 Task: Create a due date automation trigger when advanced on, on the monday after a card is due add dates not starting tomorrow at 11:00 AM.
Action: Mouse moved to (1027, 82)
Screenshot: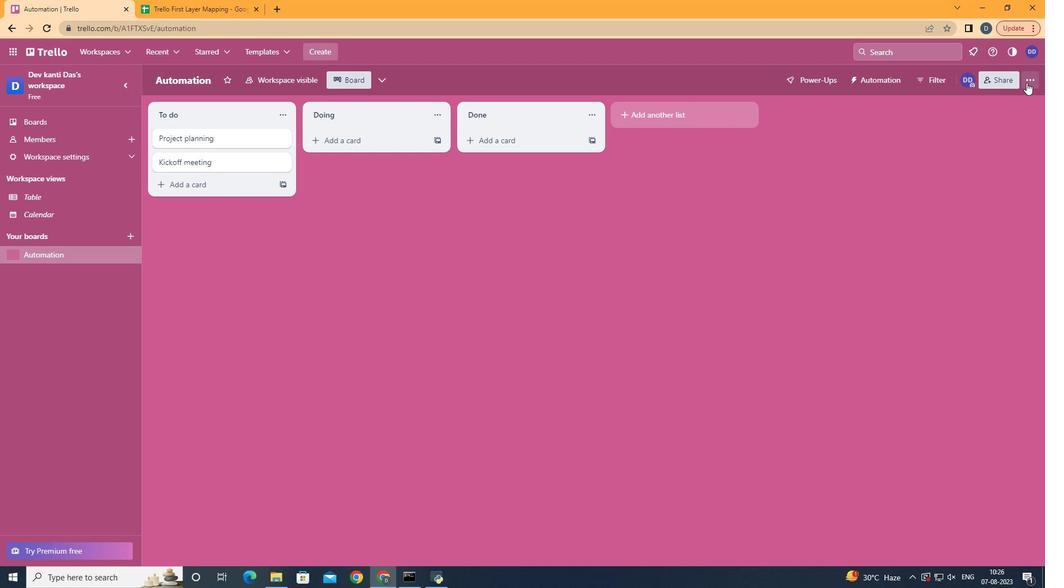 
Action: Mouse pressed left at (1027, 82)
Screenshot: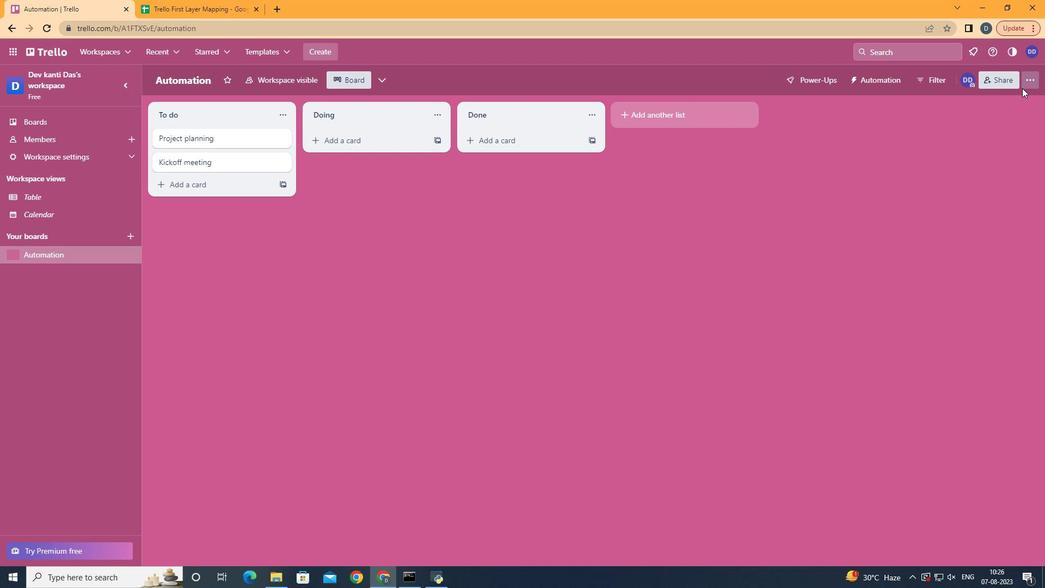 
Action: Mouse moved to (960, 227)
Screenshot: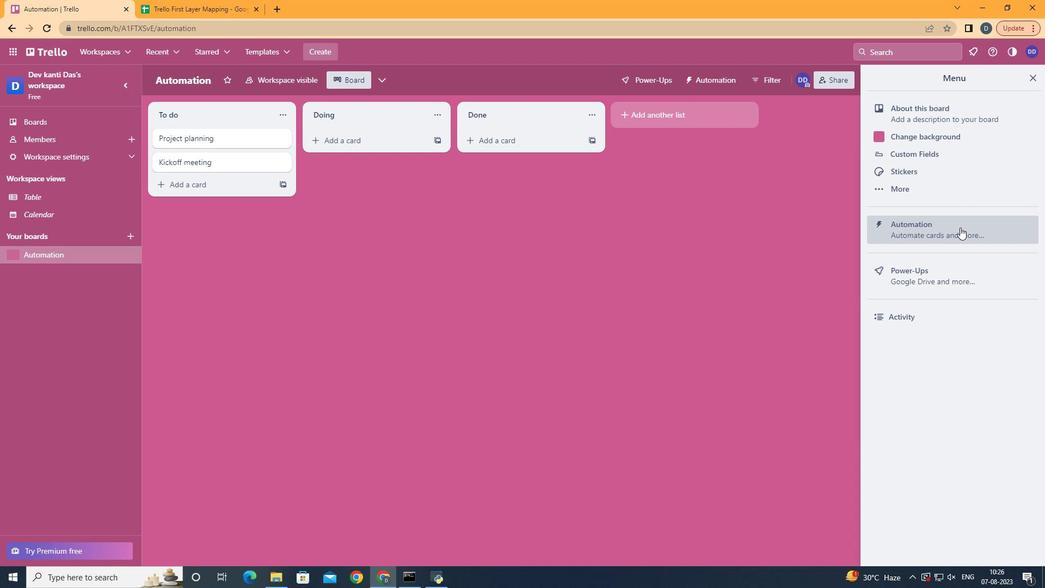 
Action: Mouse pressed left at (960, 227)
Screenshot: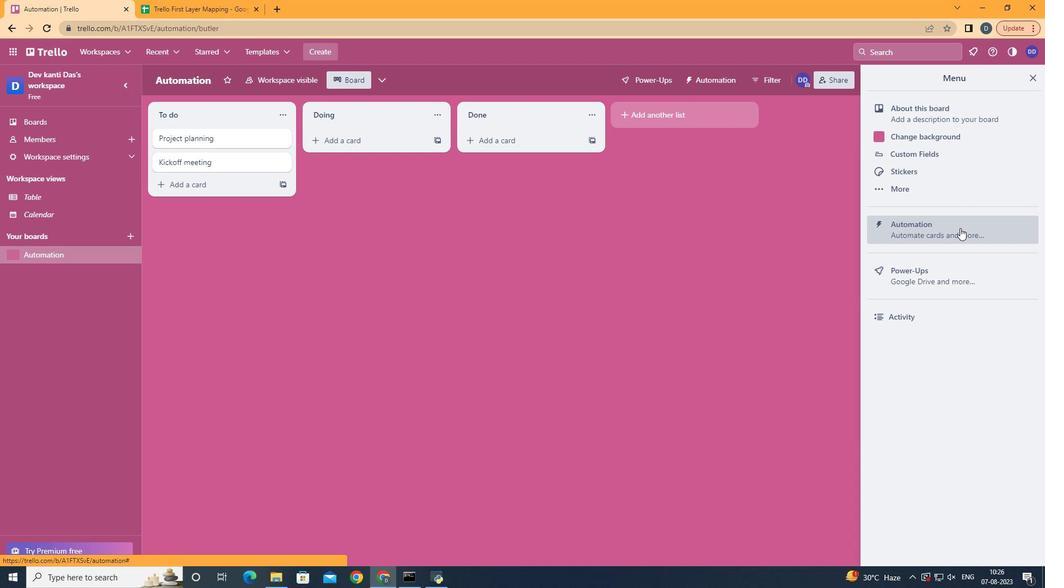 
Action: Mouse moved to (220, 224)
Screenshot: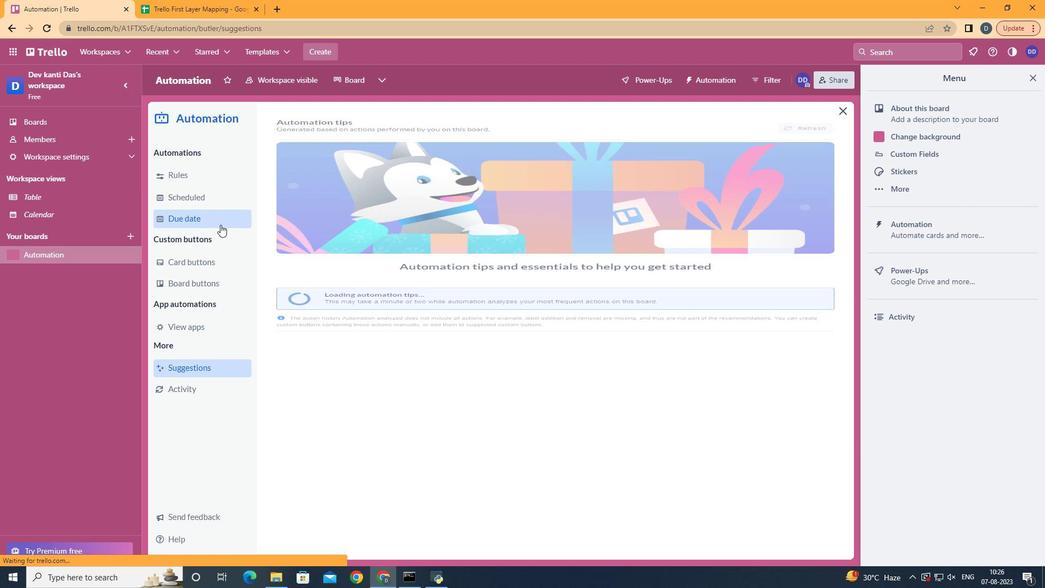 
Action: Mouse pressed left at (220, 224)
Screenshot: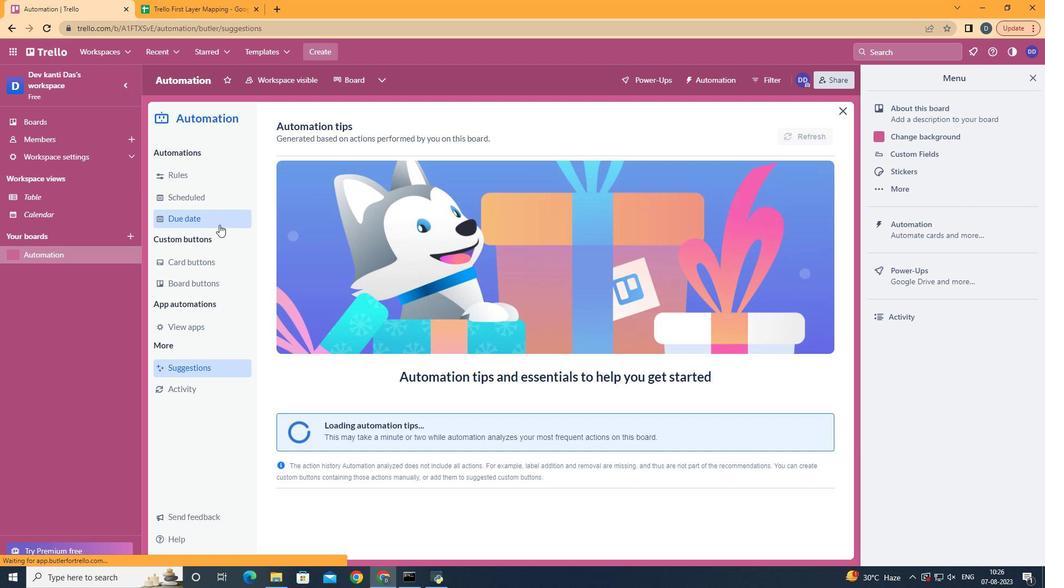 
Action: Mouse moved to (759, 129)
Screenshot: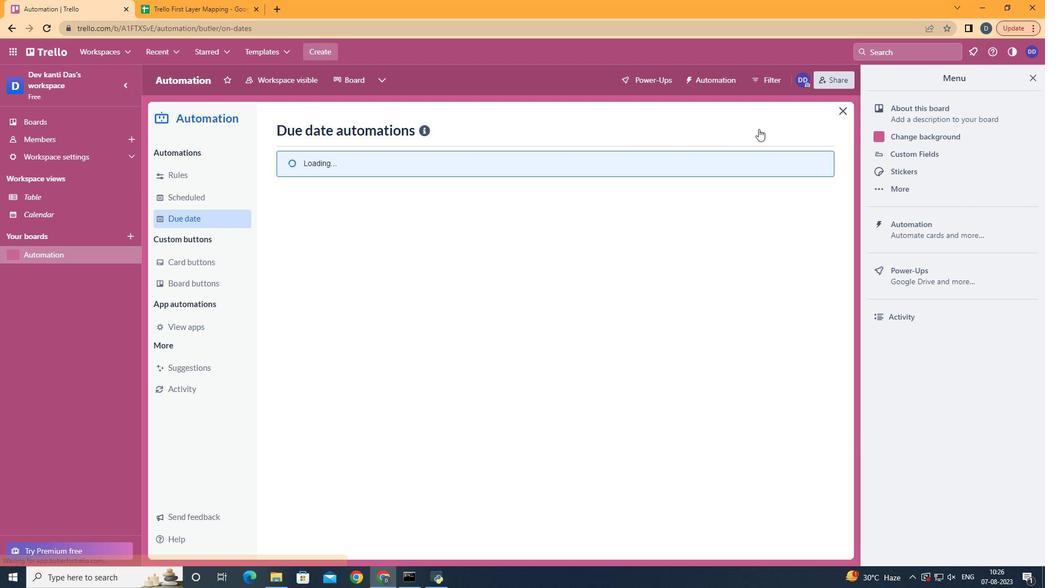 
Action: Mouse pressed left at (759, 129)
Screenshot: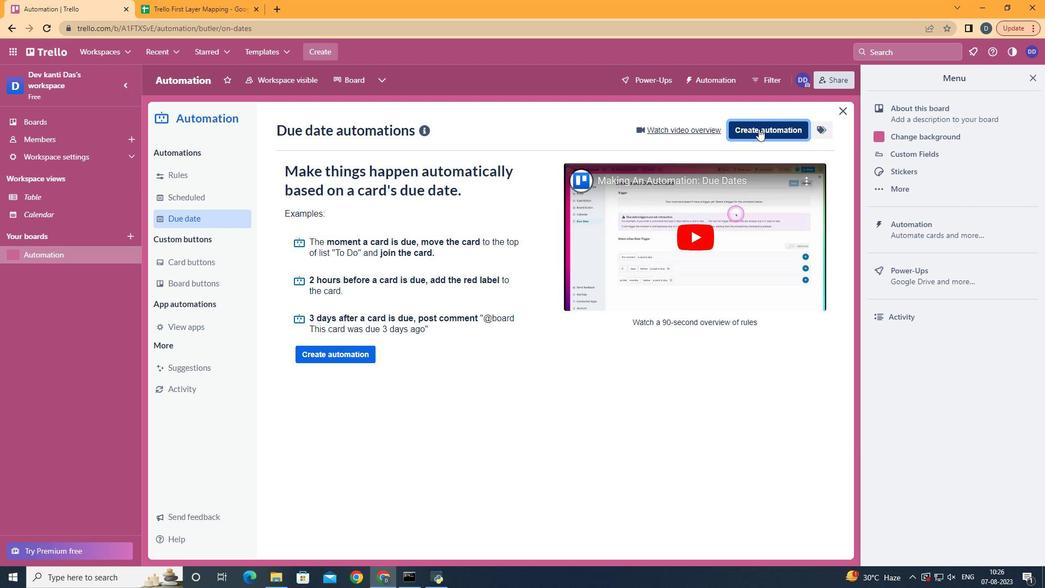 
Action: Mouse moved to (548, 234)
Screenshot: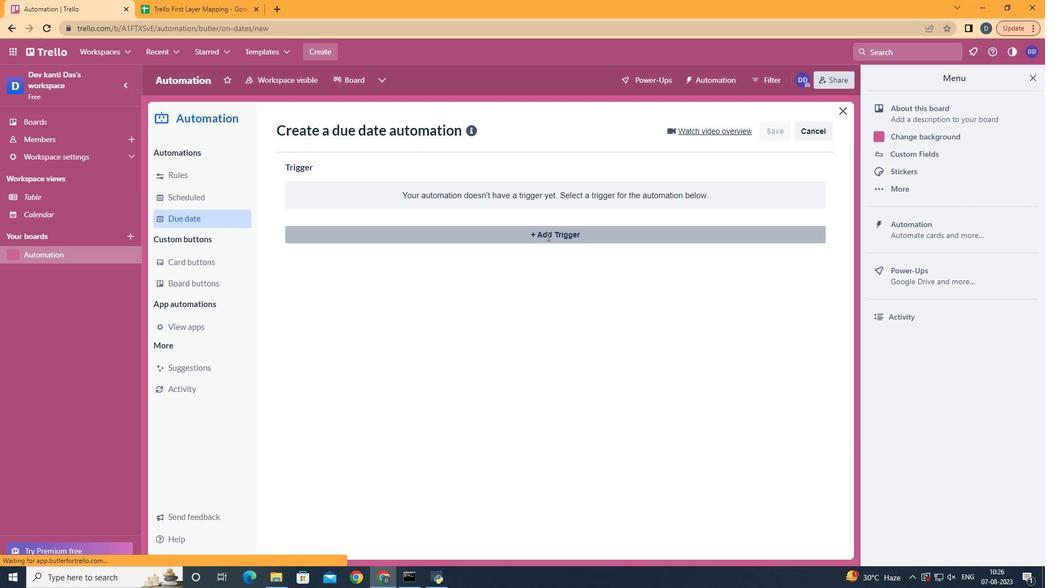 
Action: Mouse pressed left at (548, 234)
Screenshot: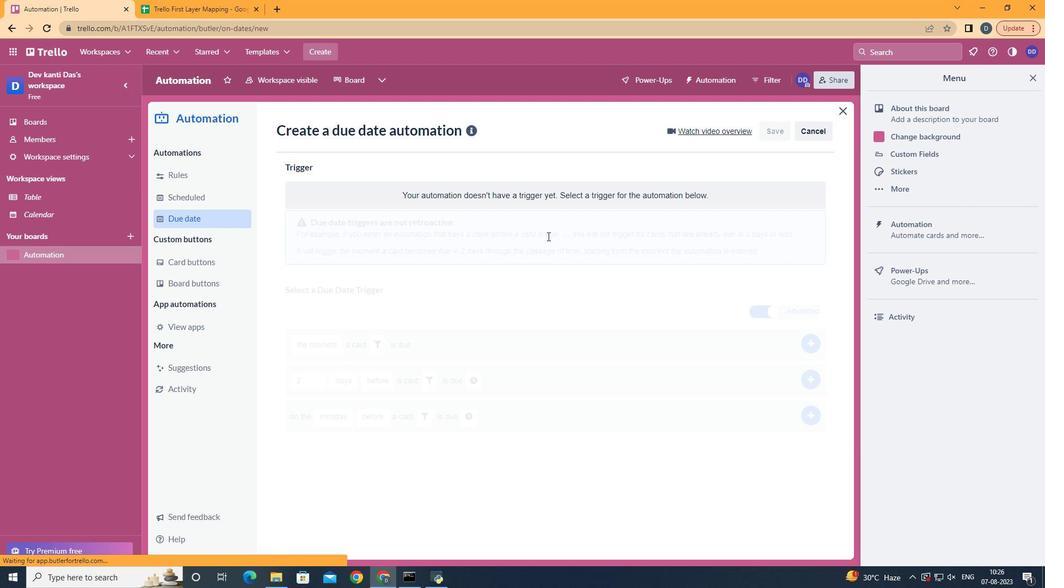 
Action: Mouse moved to (347, 282)
Screenshot: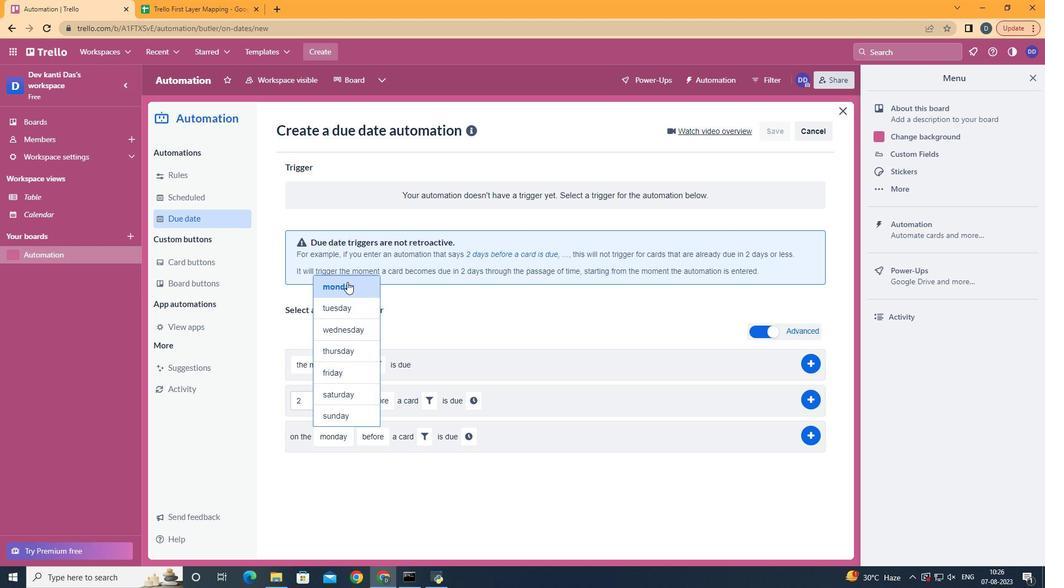
Action: Mouse pressed left at (347, 282)
Screenshot: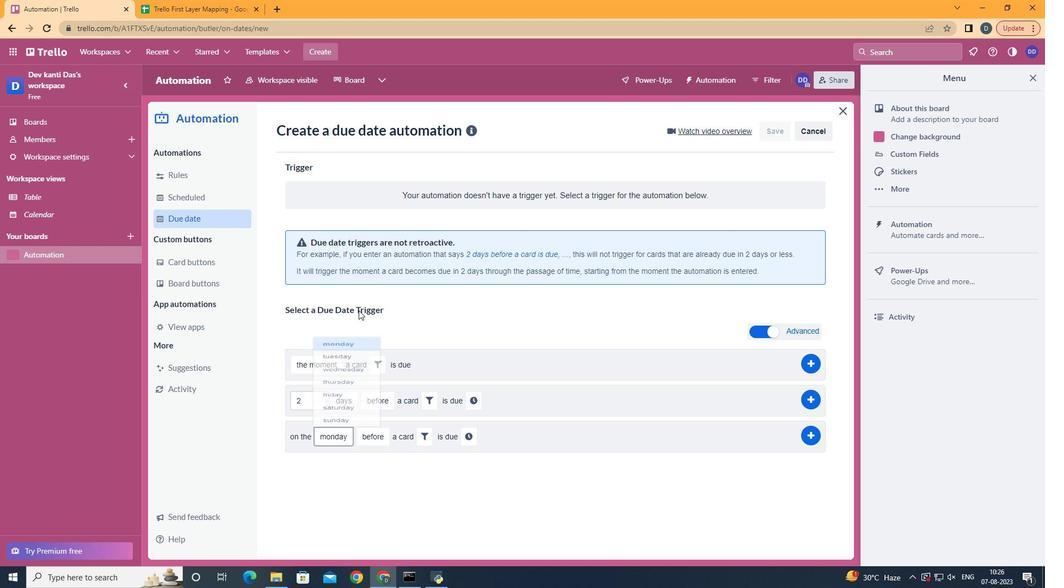 
Action: Mouse moved to (380, 473)
Screenshot: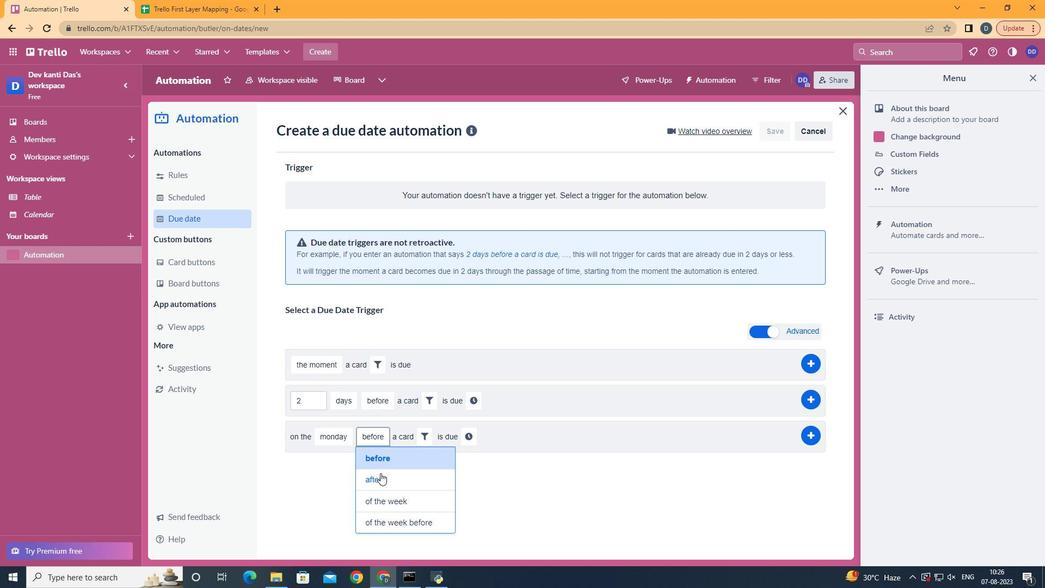 
Action: Mouse pressed left at (380, 473)
Screenshot: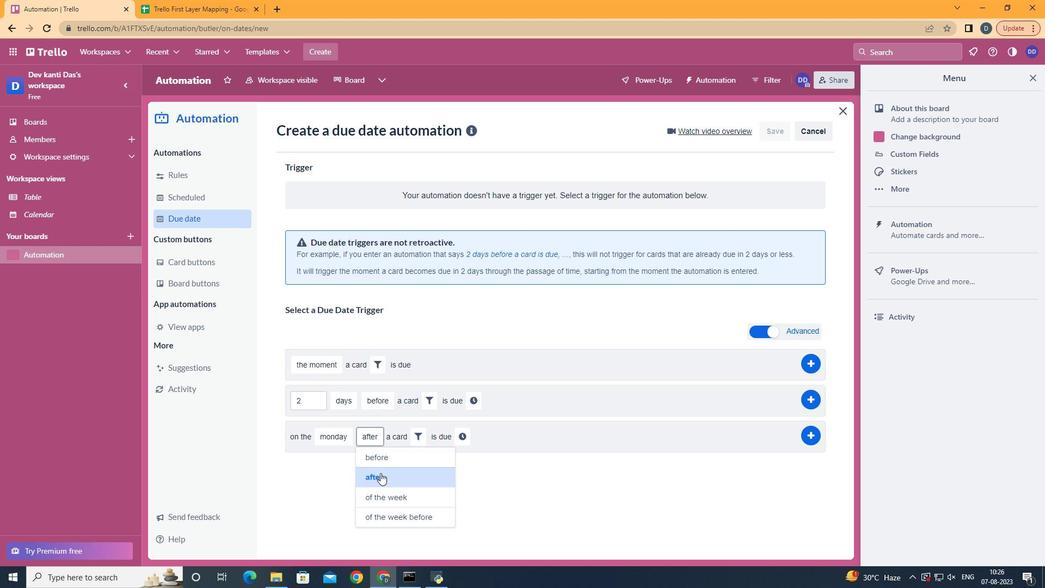 
Action: Mouse moved to (408, 429)
Screenshot: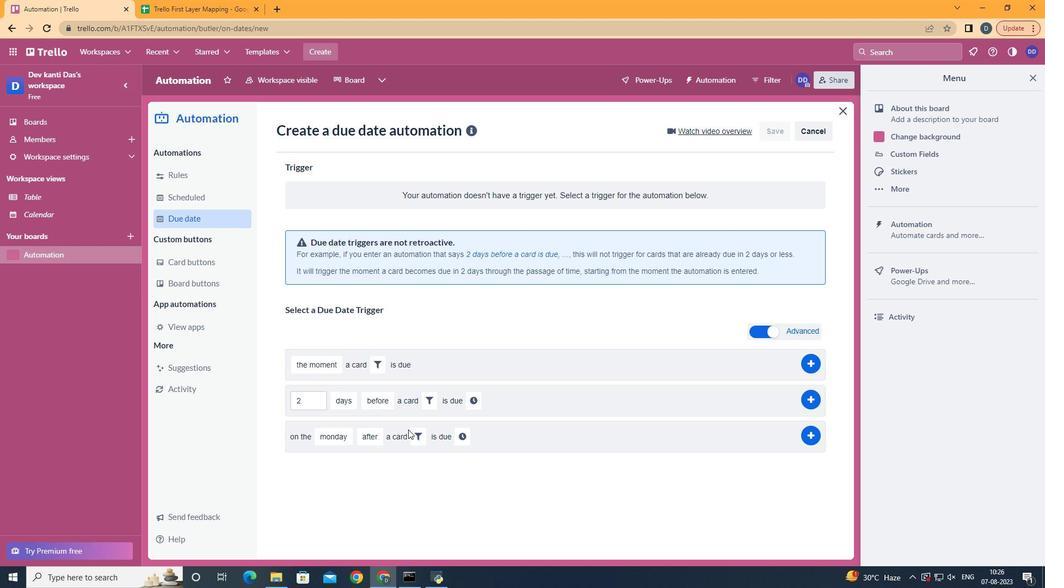 
Action: Mouse pressed left at (408, 429)
Screenshot: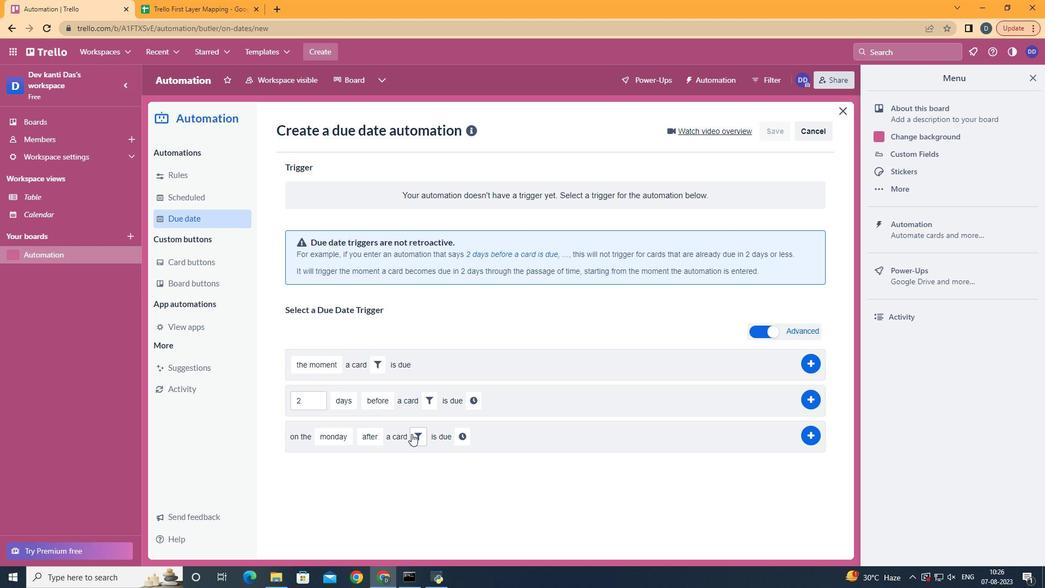 
Action: Mouse moved to (413, 437)
Screenshot: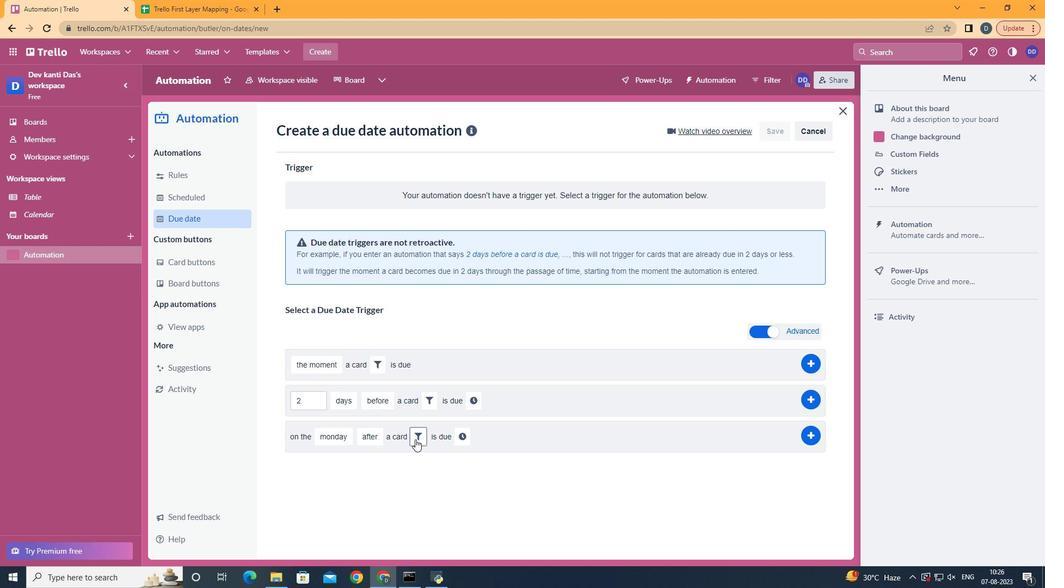 
Action: Mouse pressed left at (413, 437)
Screenshot: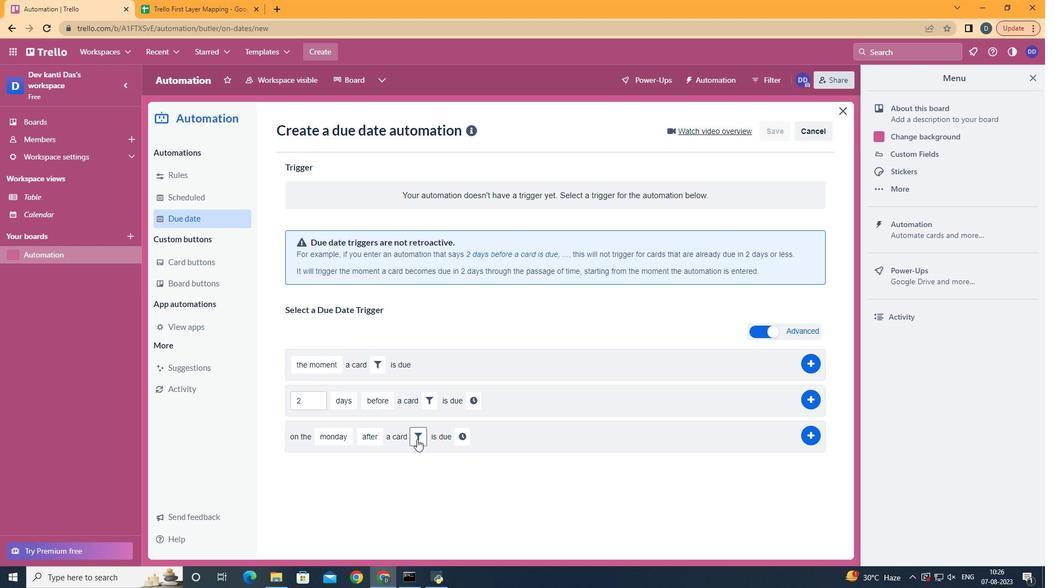 
Action: Mouse moved to (469, 473)
Screenshot: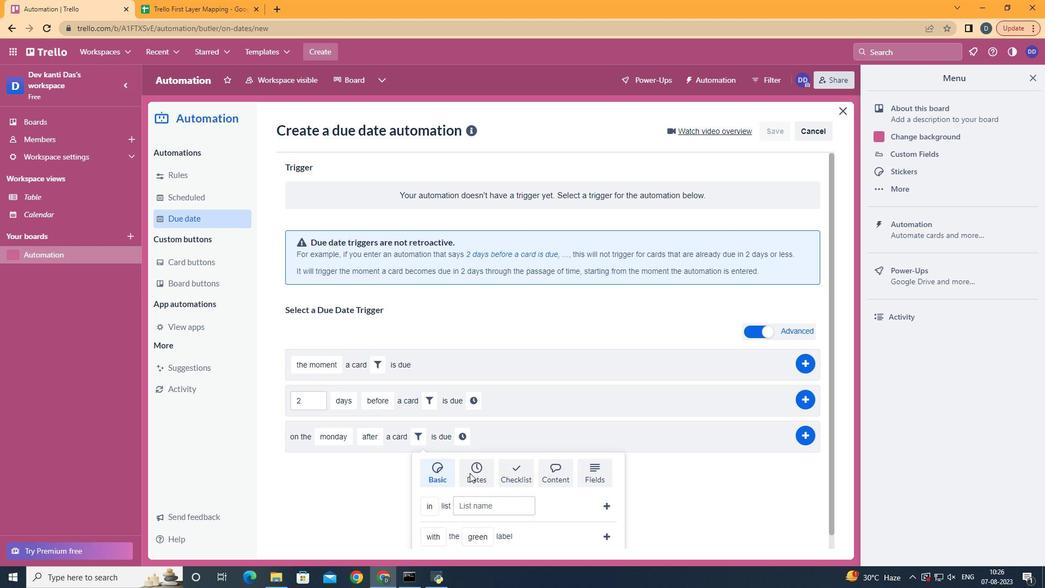 
Action: Mouse pressed left at (469, 473)
Screenshot: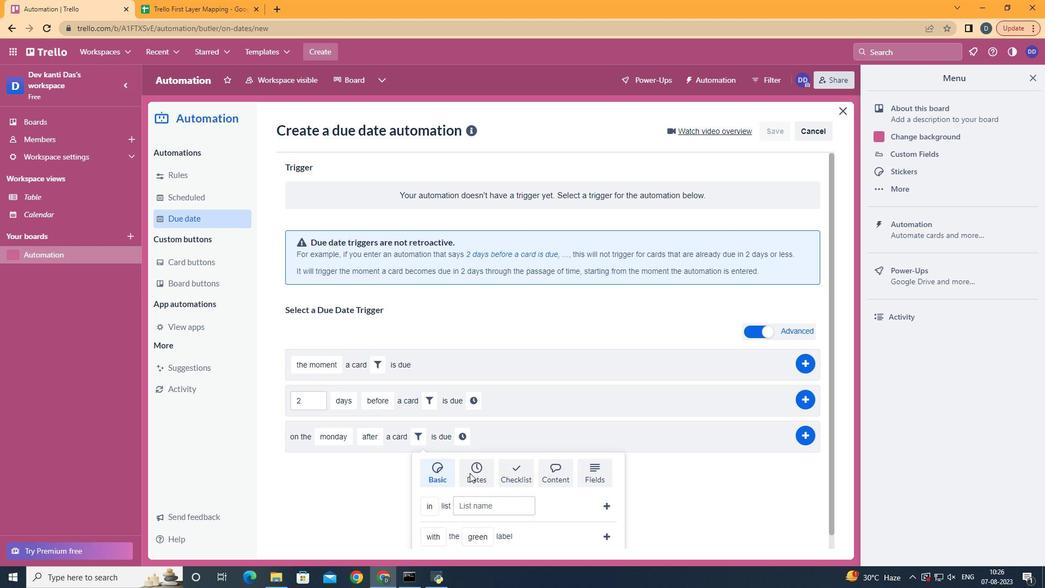 
Action: Mouse moved to (469, 473)
Screenshot: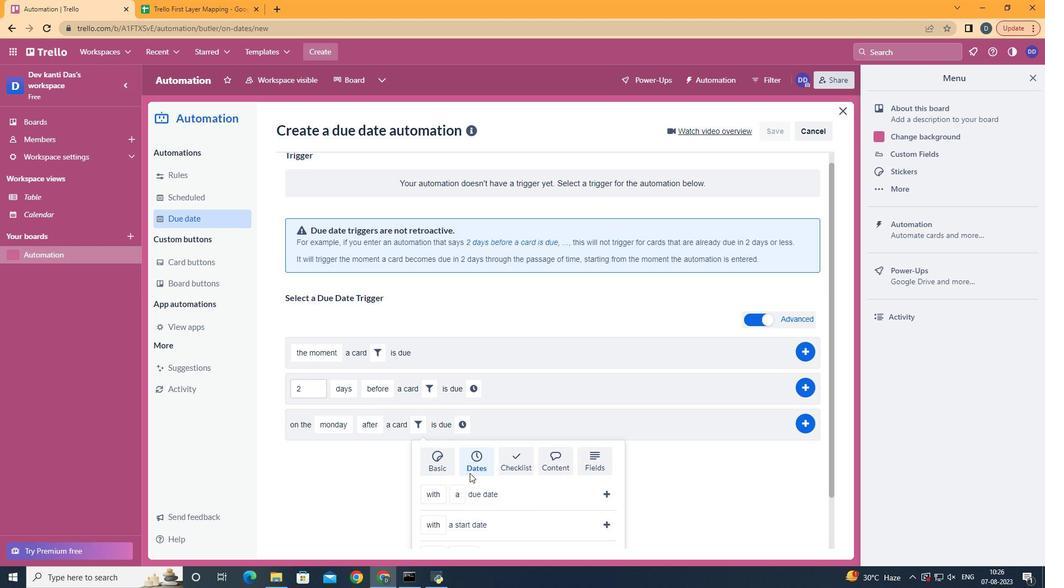
Action: Mouse scrolled (469, 472) with delta (0, 0)
Screenshot: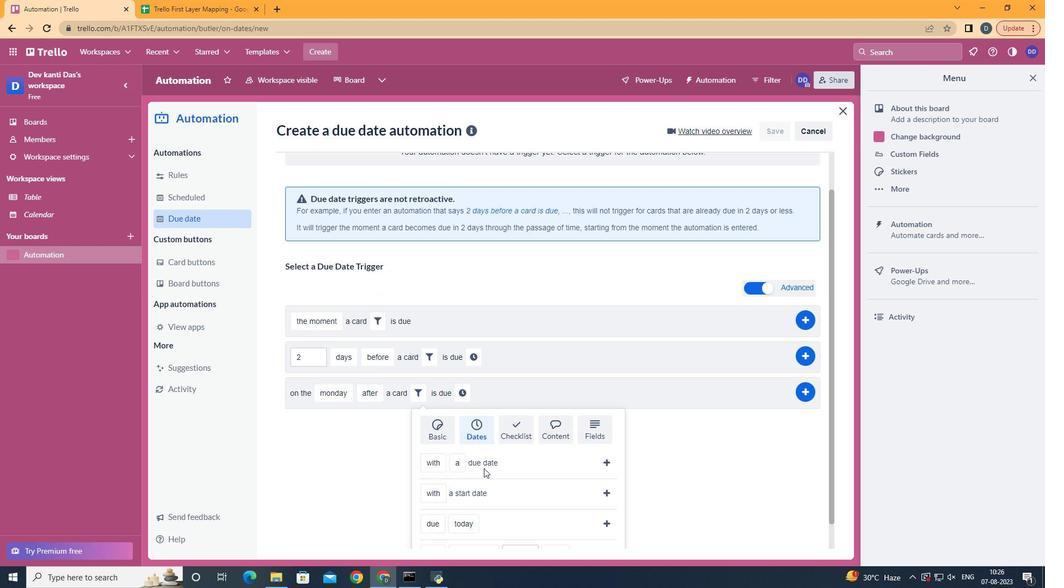 
Action: Mouse scrolled (469, 472) with delta (0, 0)
Screenshot: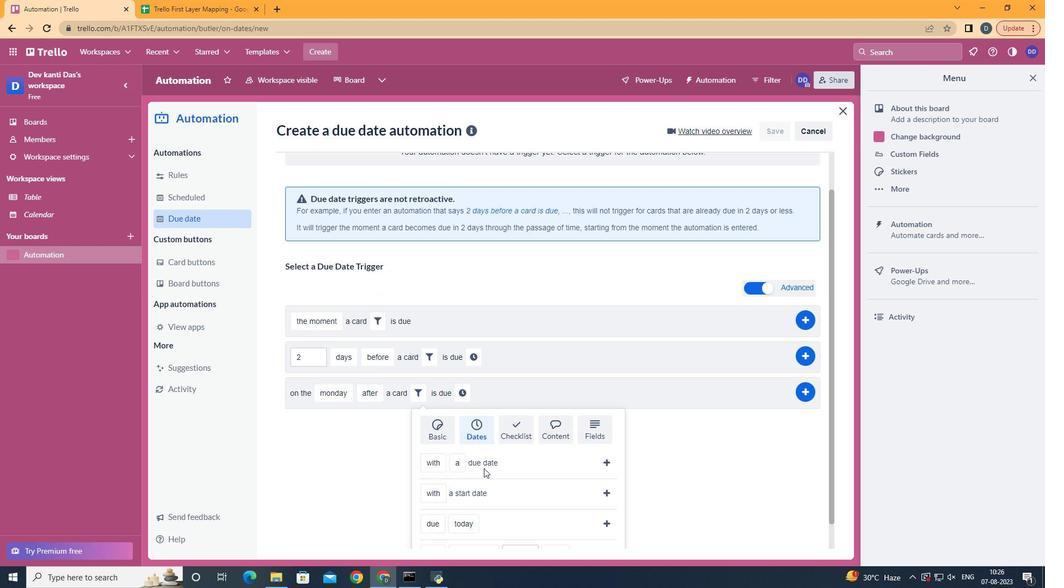 
Action: Mouse scrolled (469, 472) with delta (0, 0)
Screenshot: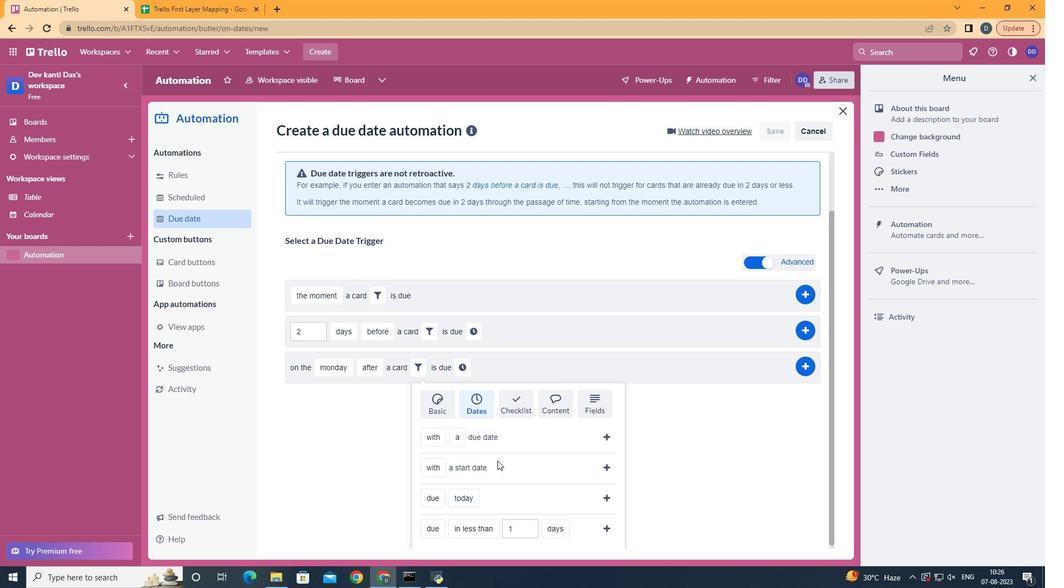
Action: Mouse scrolled (469, 472) with delta (0, 0)
Screenshot: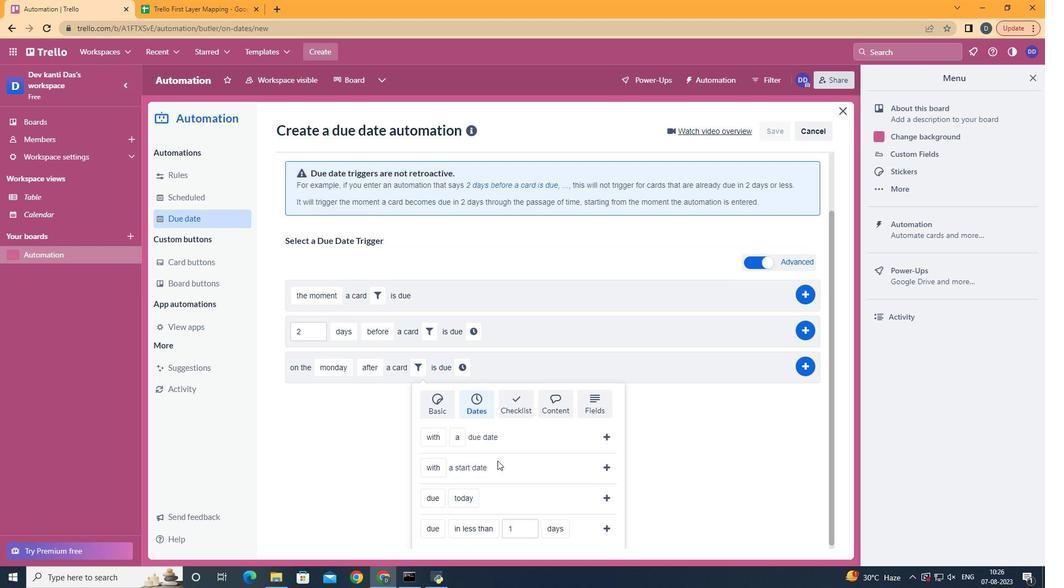 
Action: Mouse scrolled (469, 472) with delta (0, 0)
Screenshot: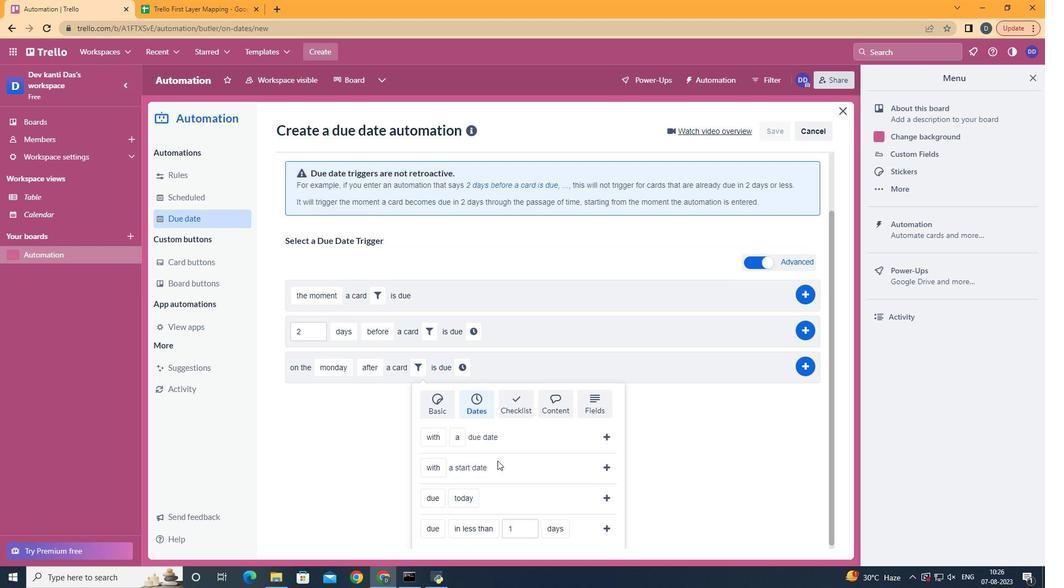 
Action: Mouse moved to (443, 474)
Screenshot: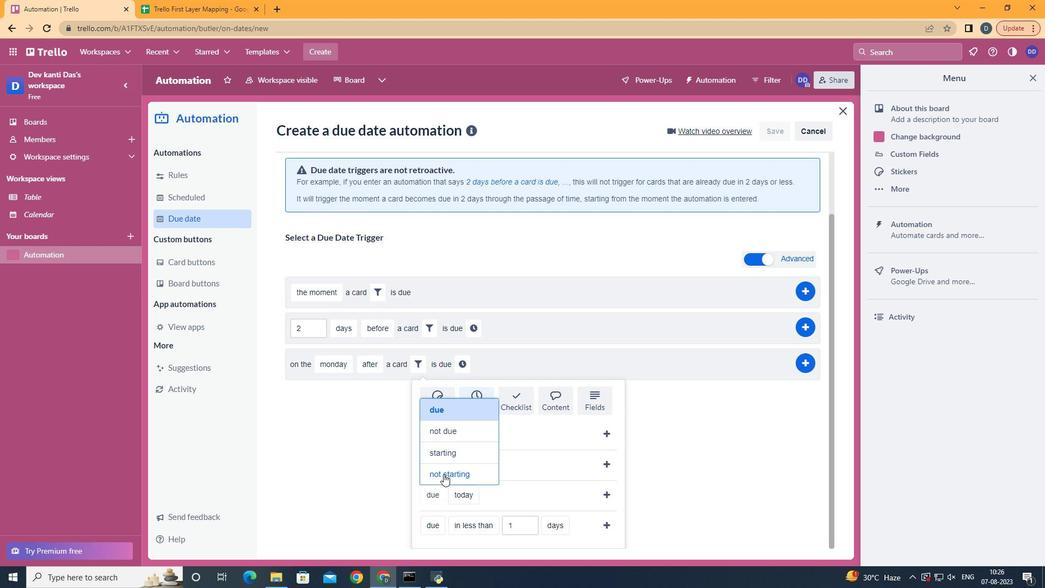 
Action: Mouse pressed left at (443, 474)
Screenshot: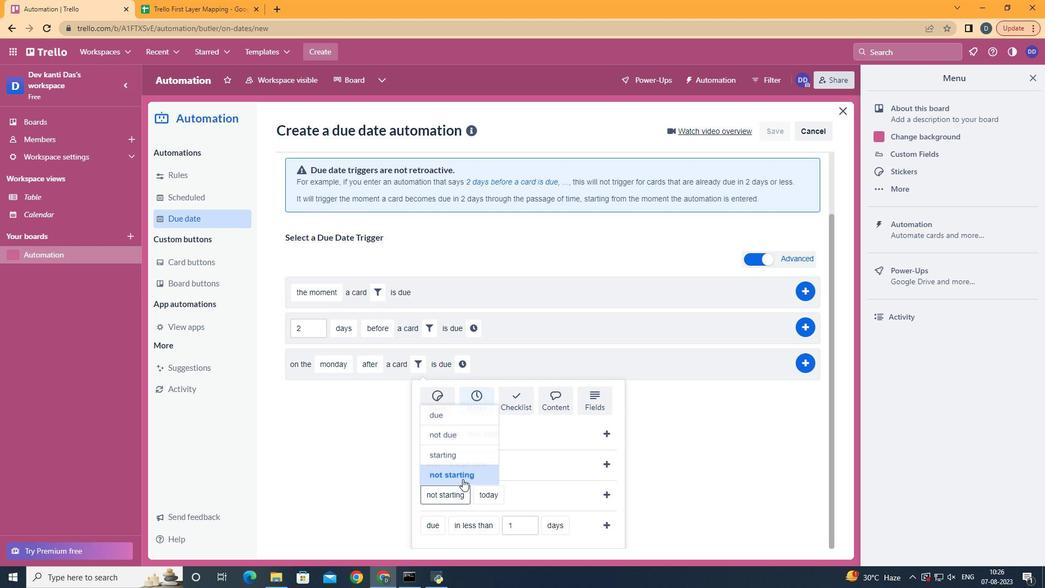 
Action: Mouse moved to (510, 386)
Screenshot: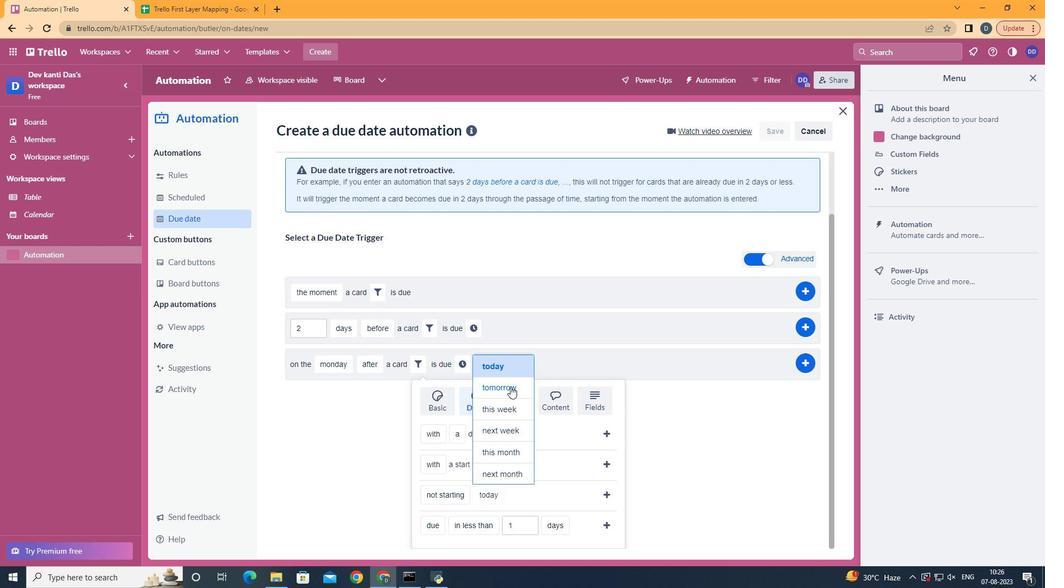 
Action: Mouse pressed left at (510, 386)
Screenshot: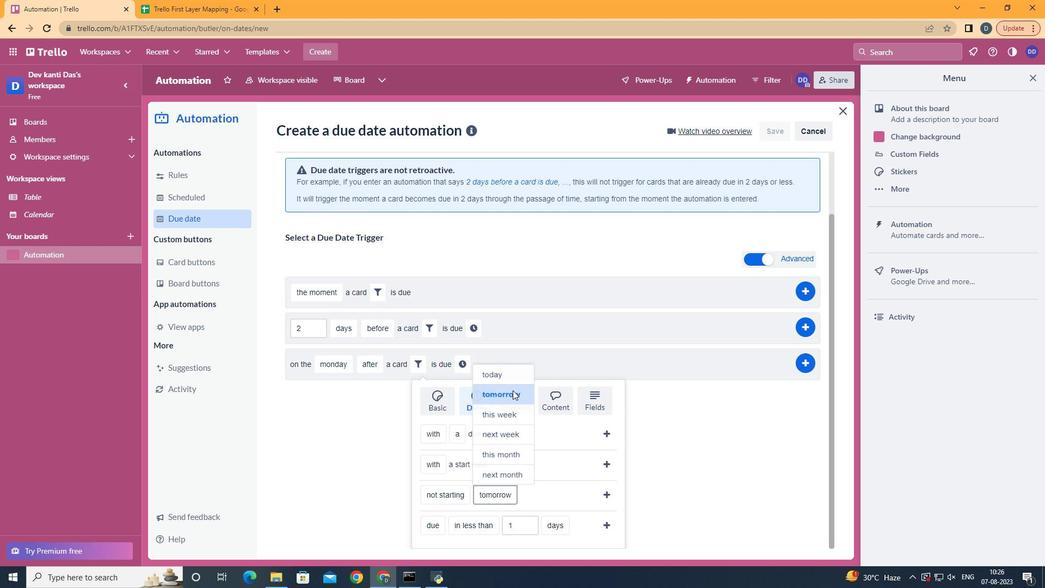 
Action: Mouse moved to (607, 493)
Screenshot: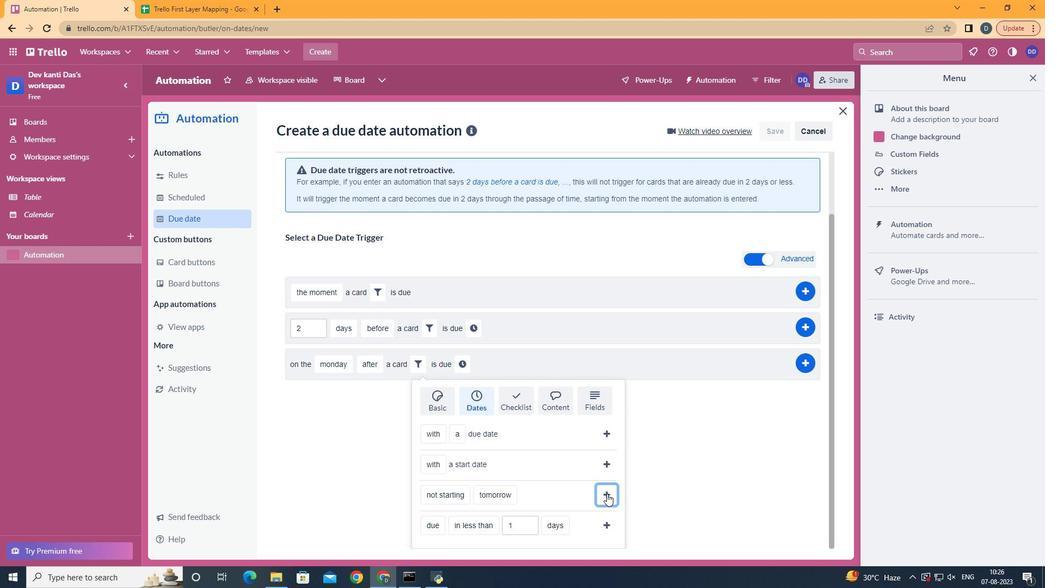 
Action: Mouse pressed left at (607, 493)
Screenshot: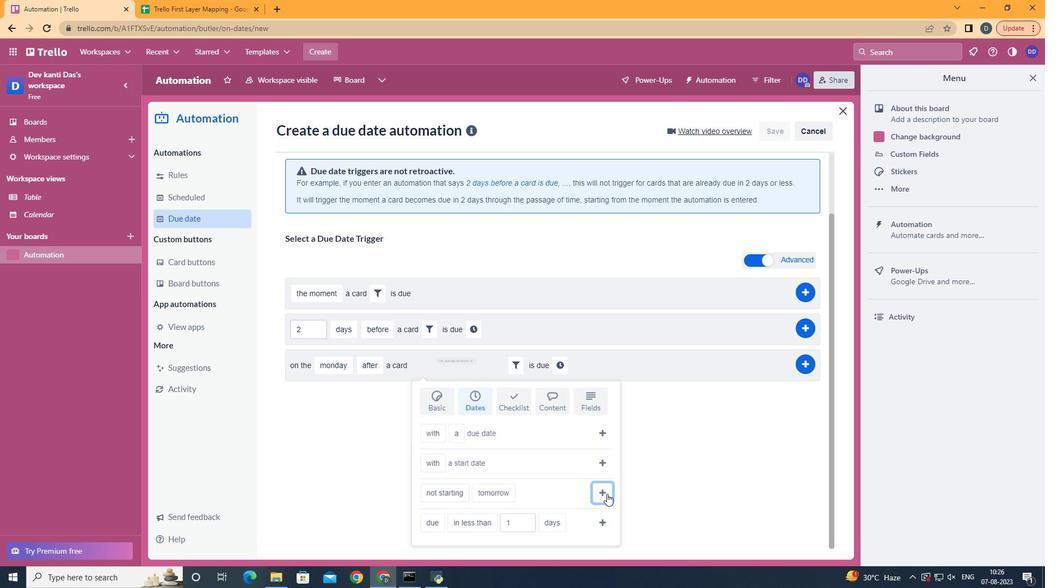
Action: Mouse moved to (563, 435)
Screenshot: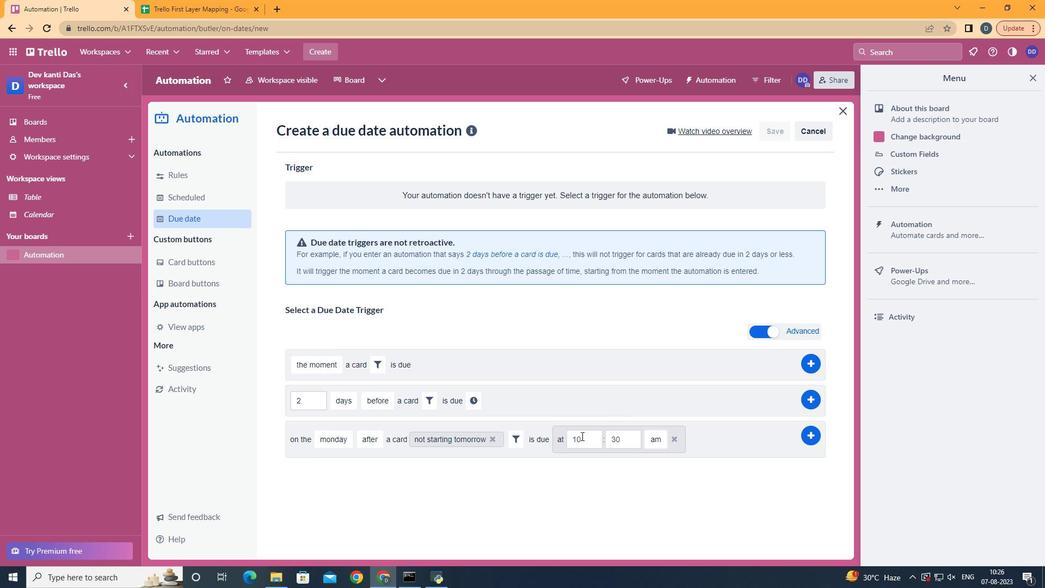 
Action: Mouse pressed left at (563, 435)
Screenshot: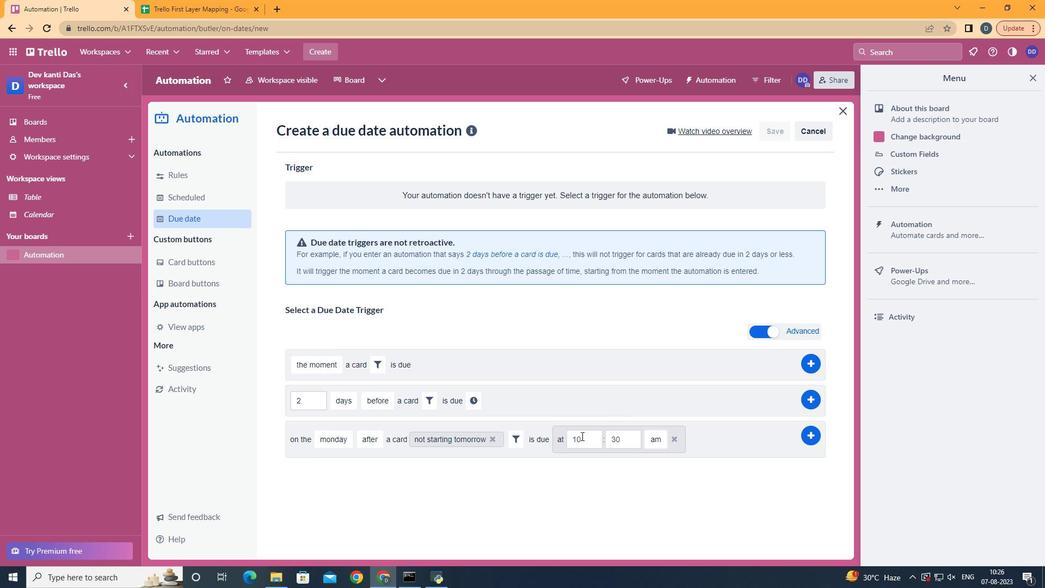
Action: Mouse moved to (593, 438)
Screenshot: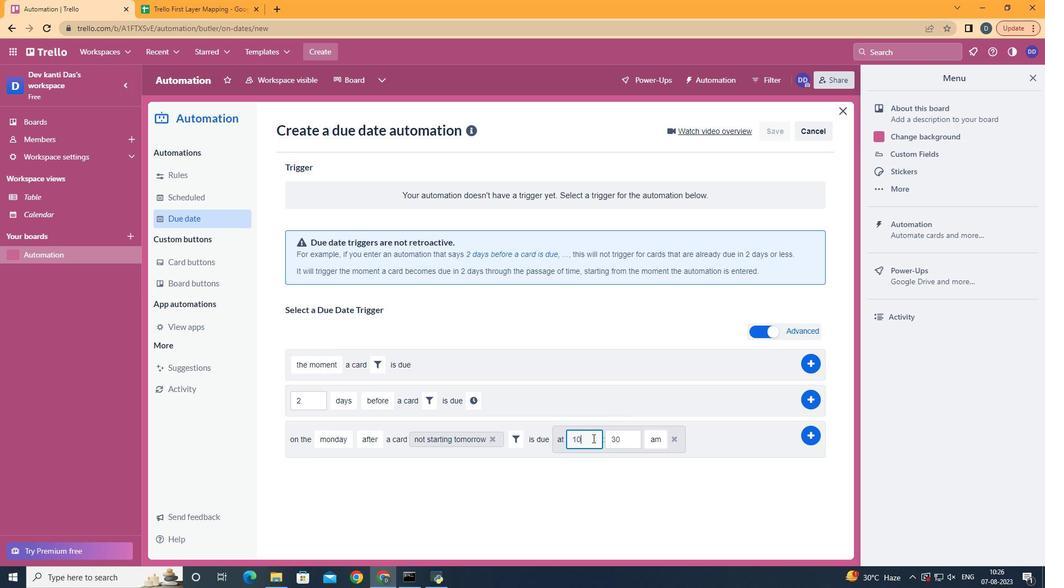 
Action: Mouse pressed left at (593, 438)
Screenshot: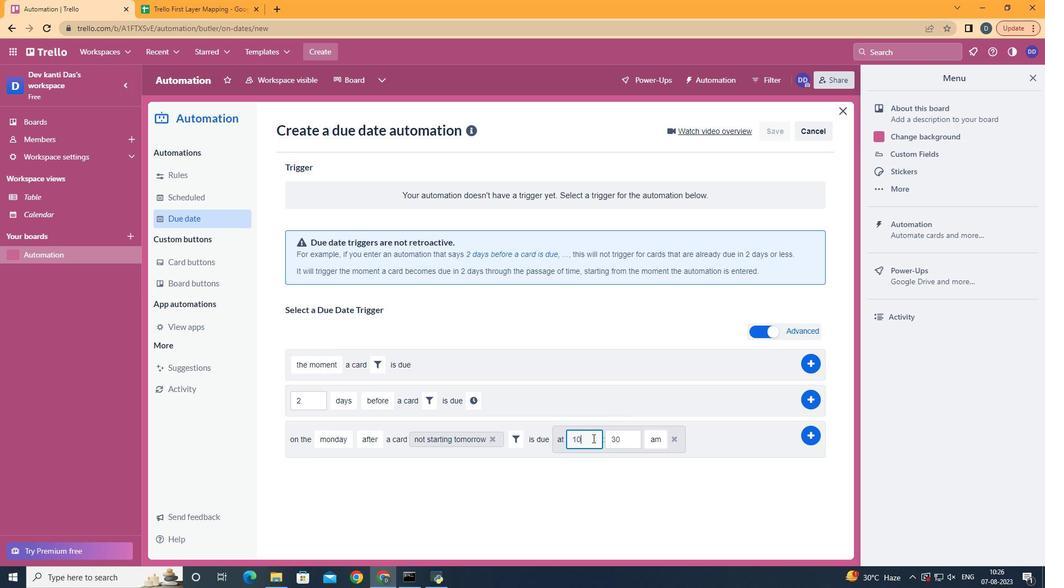 
Action: Key pressed <Key.backspace>1
Screenshot: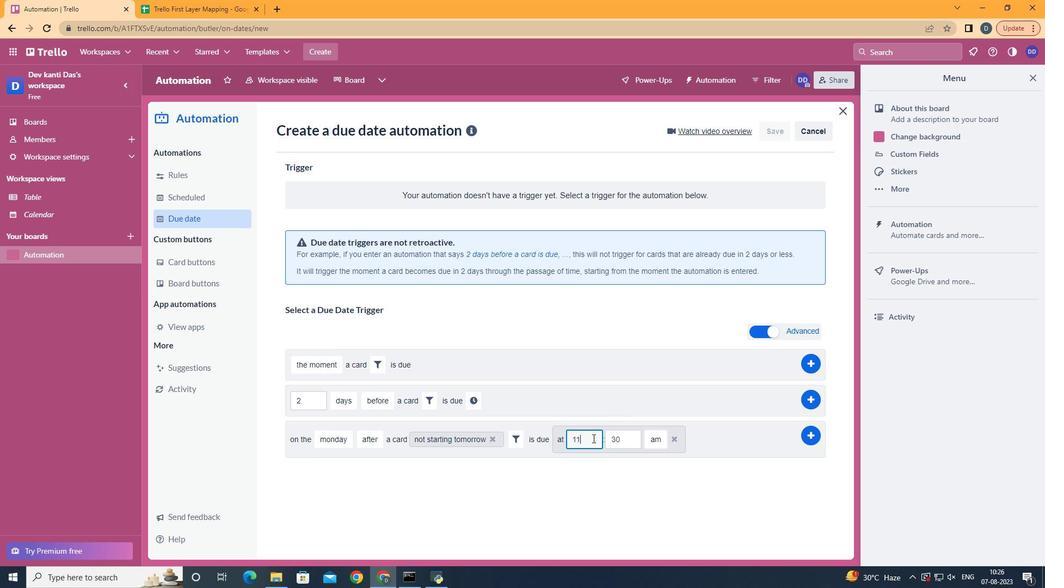 
Action: Mouse moved to (630, 431)
Screenshot: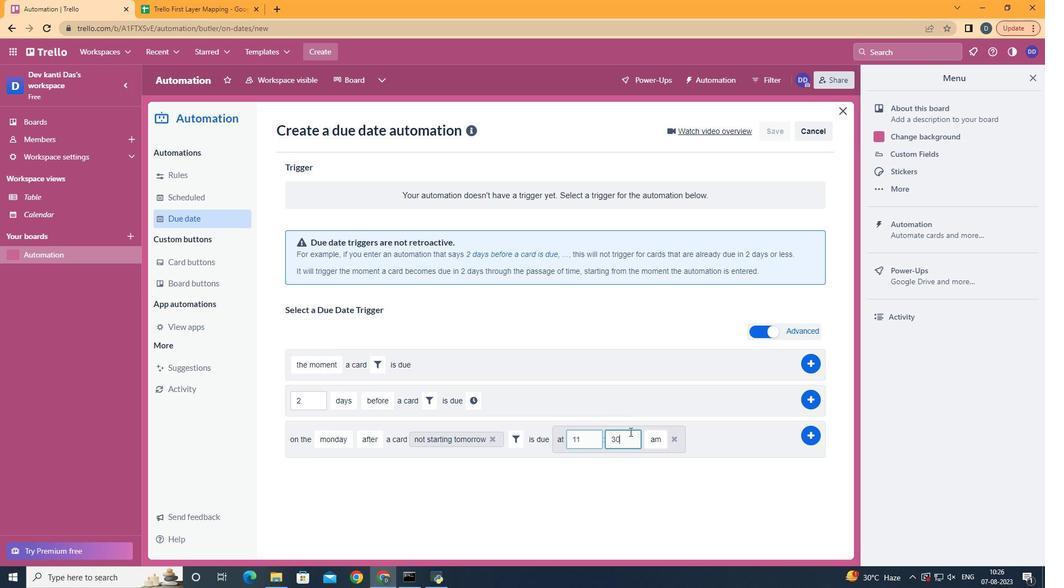 
Action: Mouse pressed left at (630, 431)
Screenshot: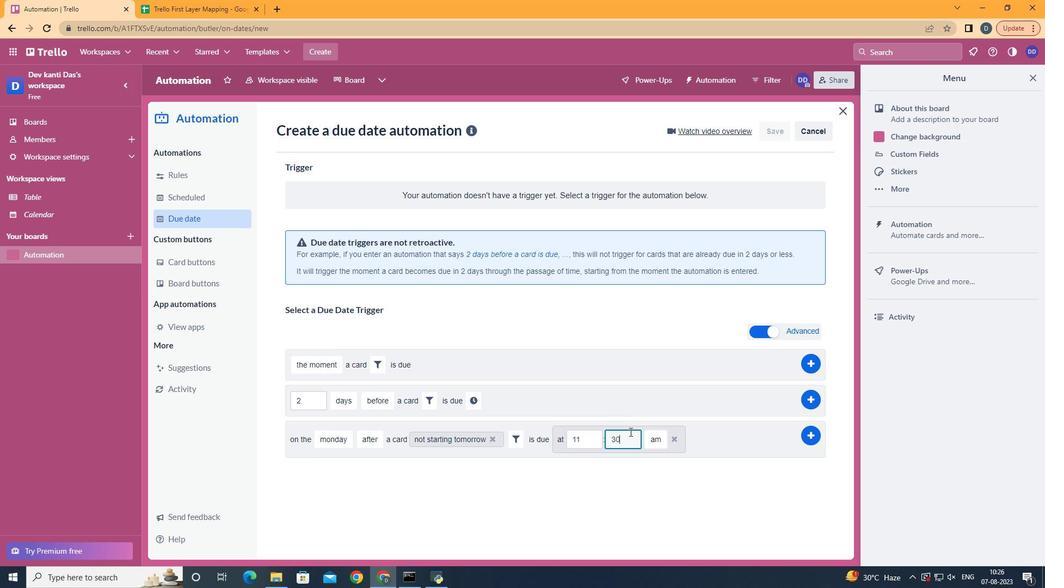 
Action: Key pressed <Key.backspace>
Screenshot: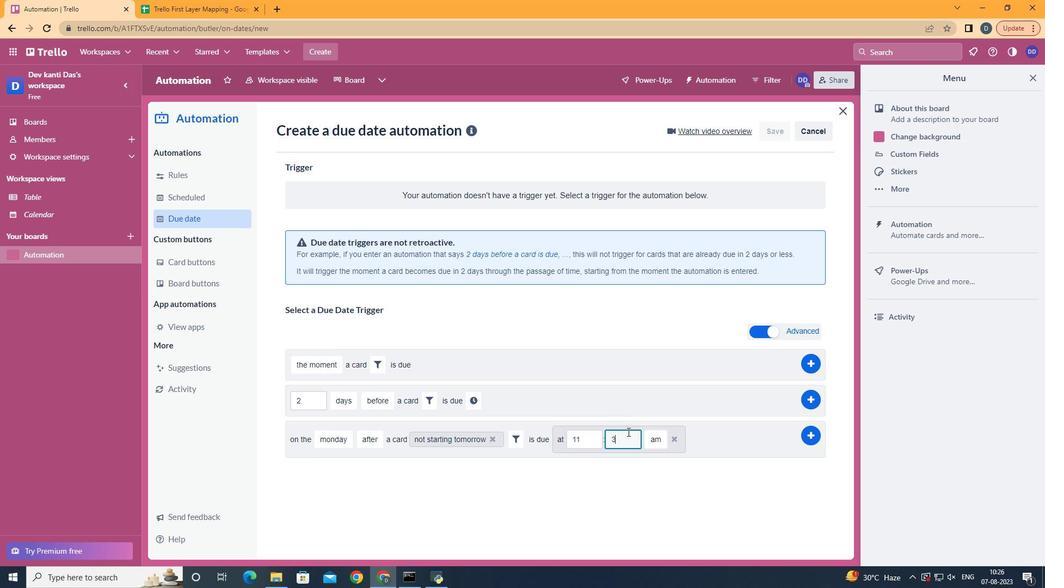 
Action: Mouse moved to (627, 431)
Screenshot: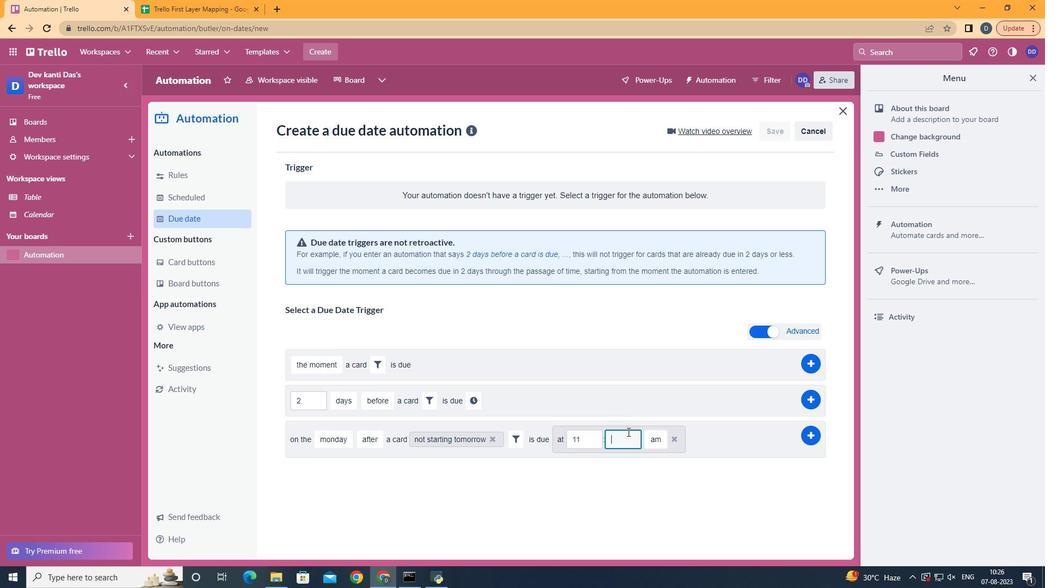 
Action: Key pressed <Key.backspace>00
Screenshot: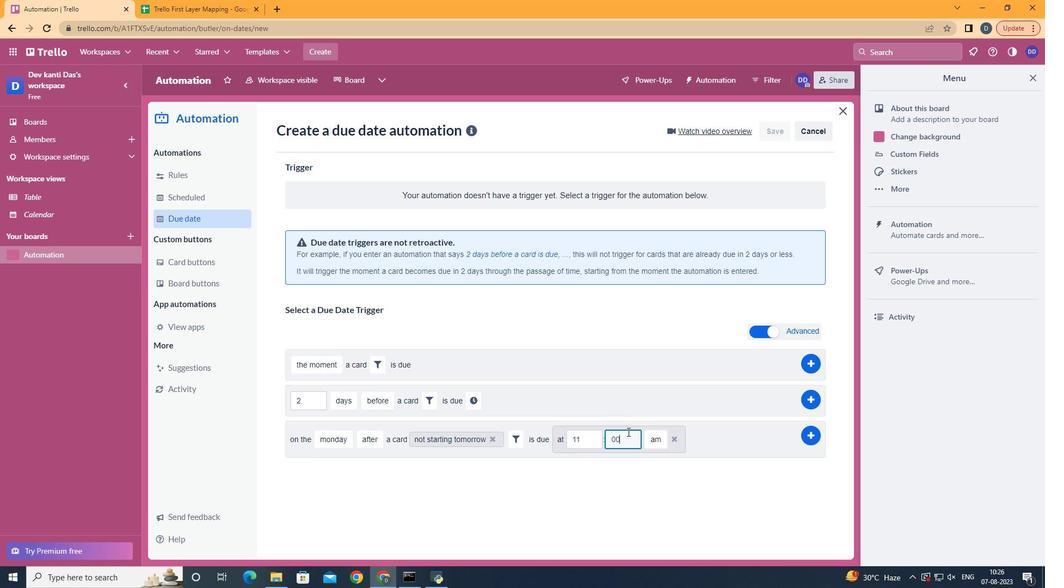 
Action: Mouse moved to (817, 441)
Screenshot: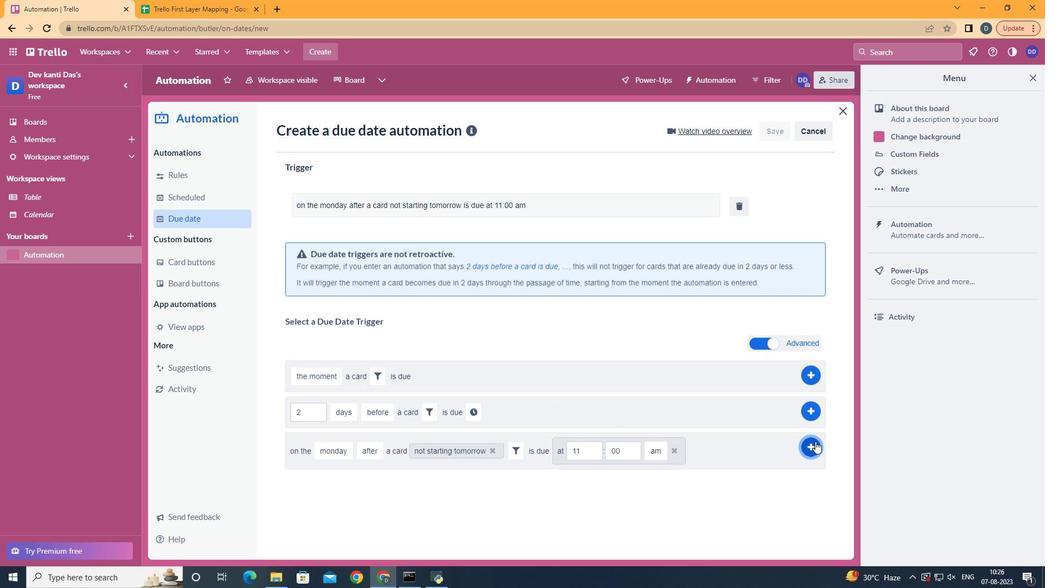 
Action: Mouse pressed left at (817, 441)
Screenshot: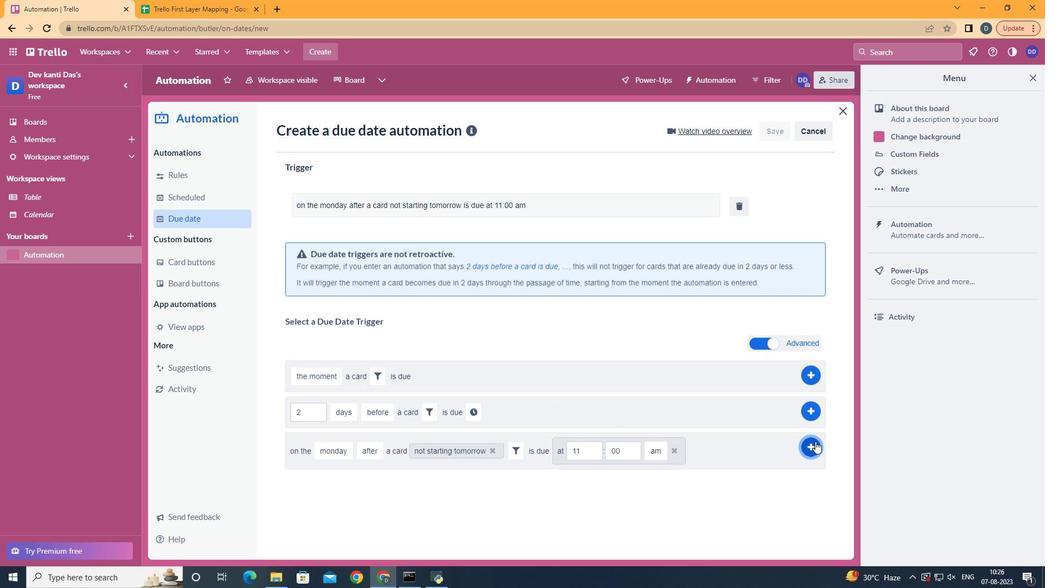 
Action: Mouse moved to (492, 192)
Screenshot: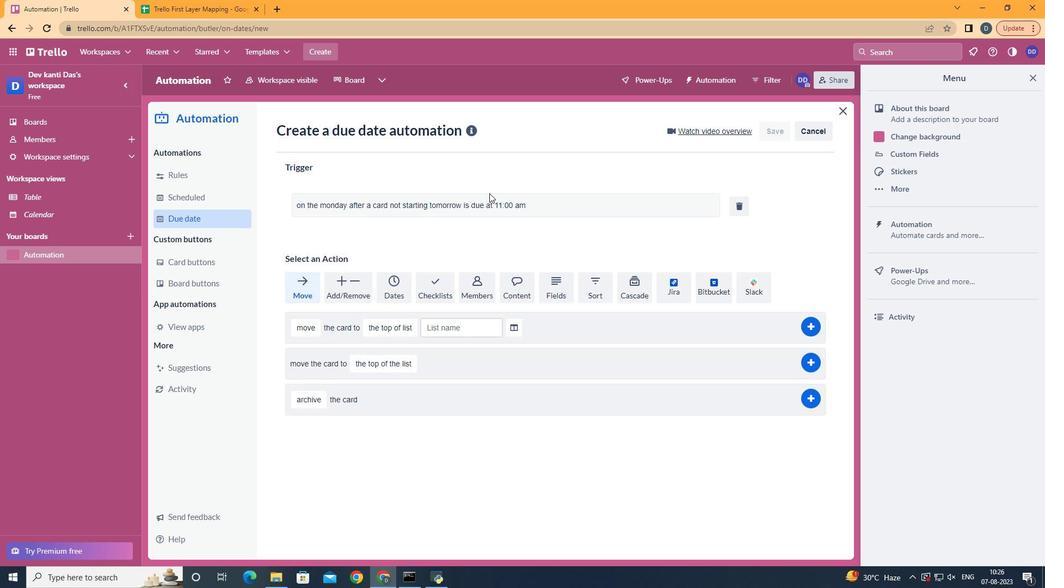 
